 Task: Check the sale-to-list ratio of master bedroom in the last 5 years.
Action: Mouse moved to (809, 180)
Screenshot: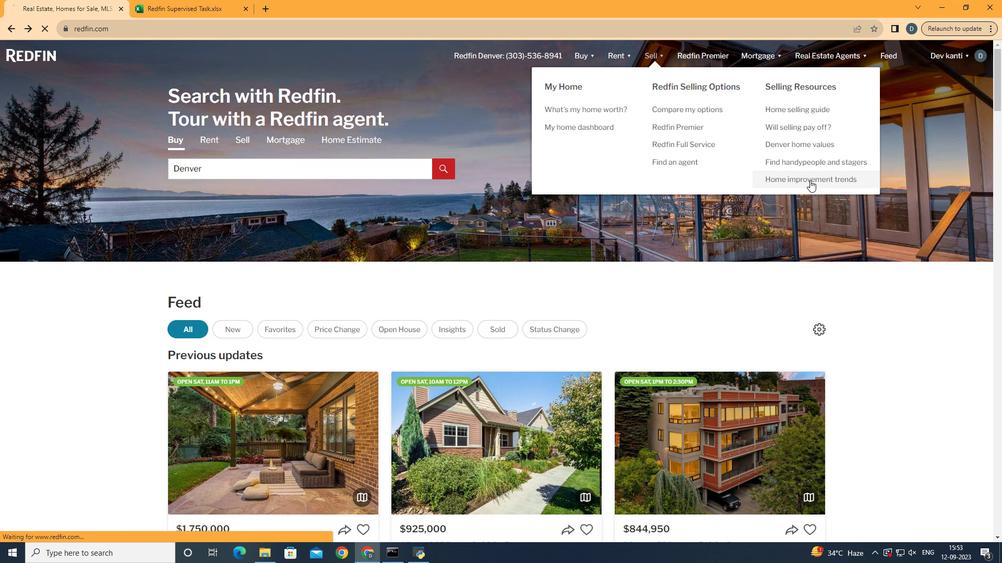 
Action: Mouse pressed left at (809, 180)
Screenshot: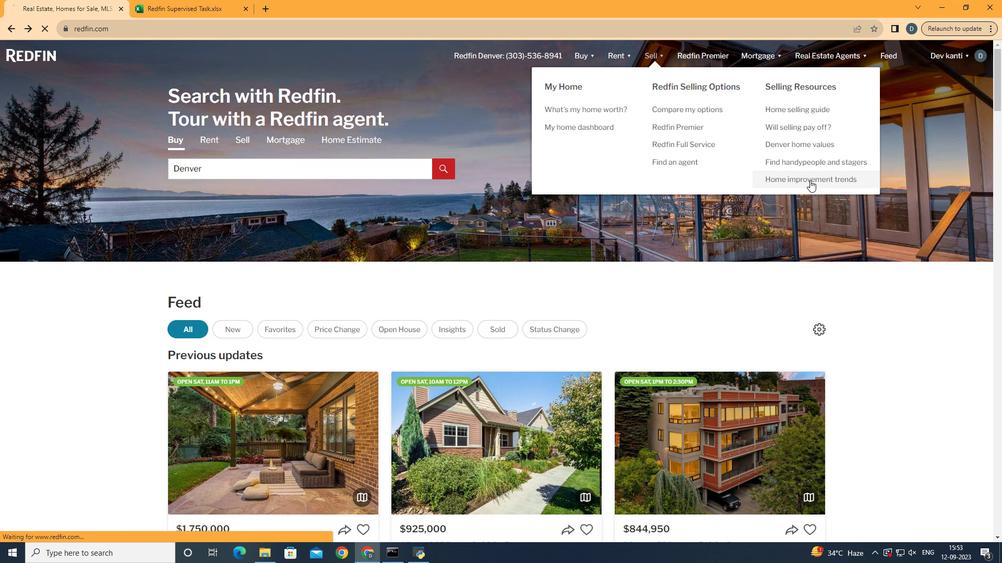 
Action: Mouse moved to (237, 203)
Screenshot: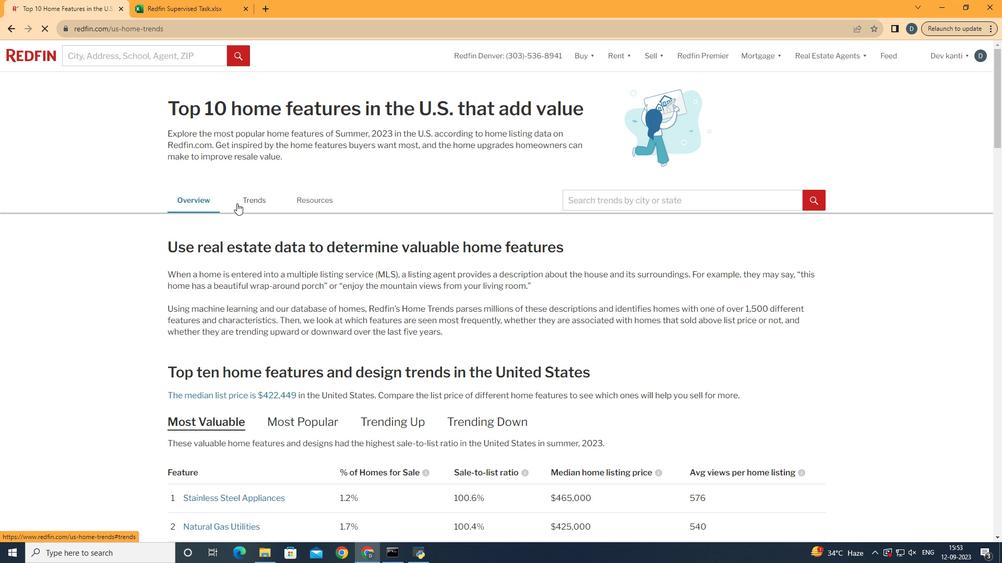 
Action: Mouse pressed left at (237, 203)
Screenshot: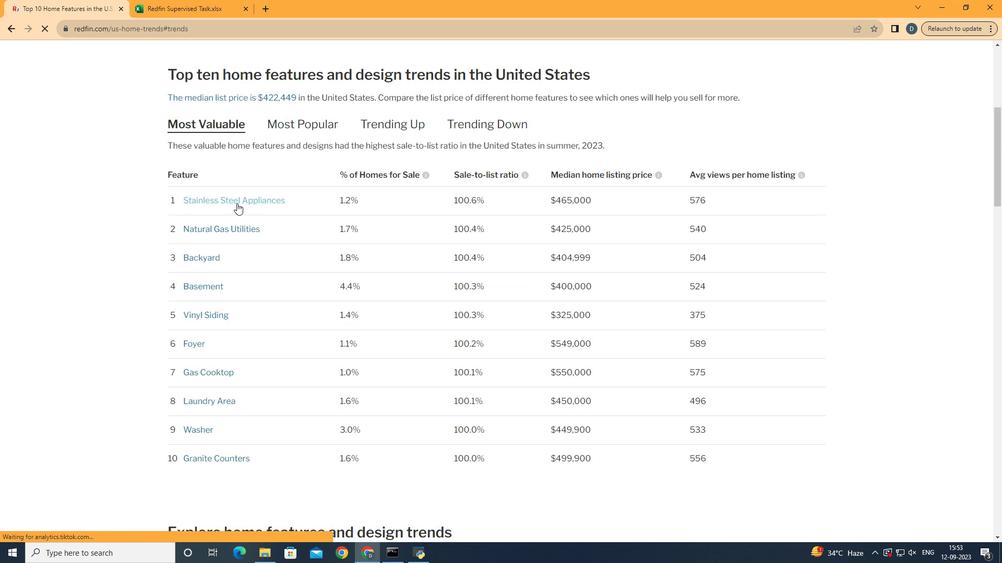 
Action: Mouse moved to (322, 300)
Screenshot: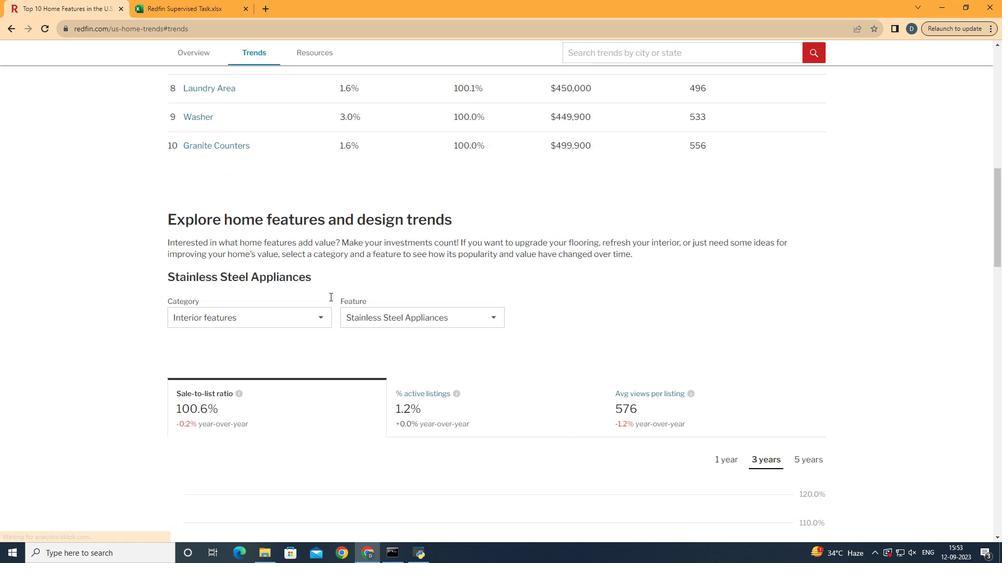 
Action: Mouse scrolled (322, 300) with delta (0, 0)
Screenshot: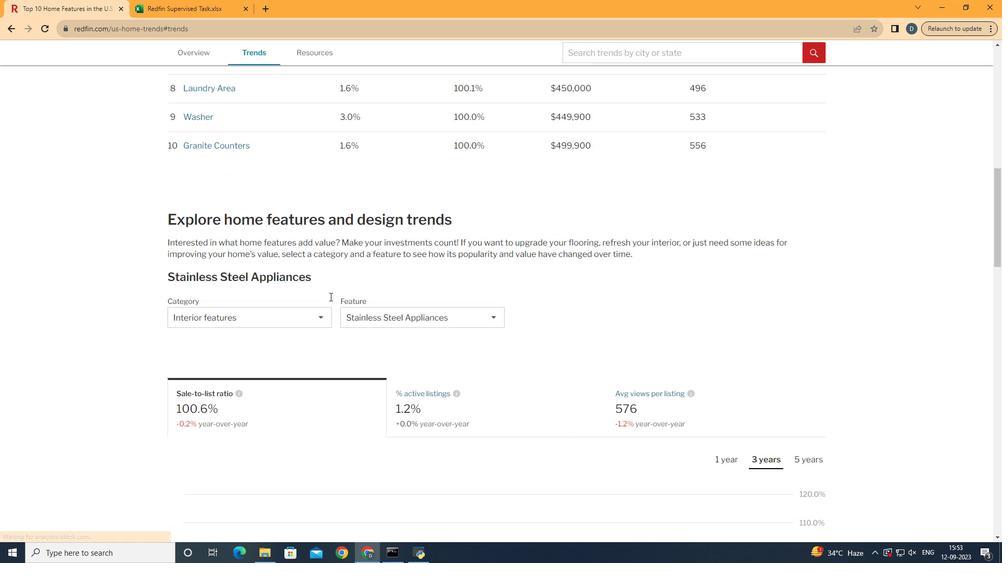
Action: Mouse moved to (322, 300)
Screenshot: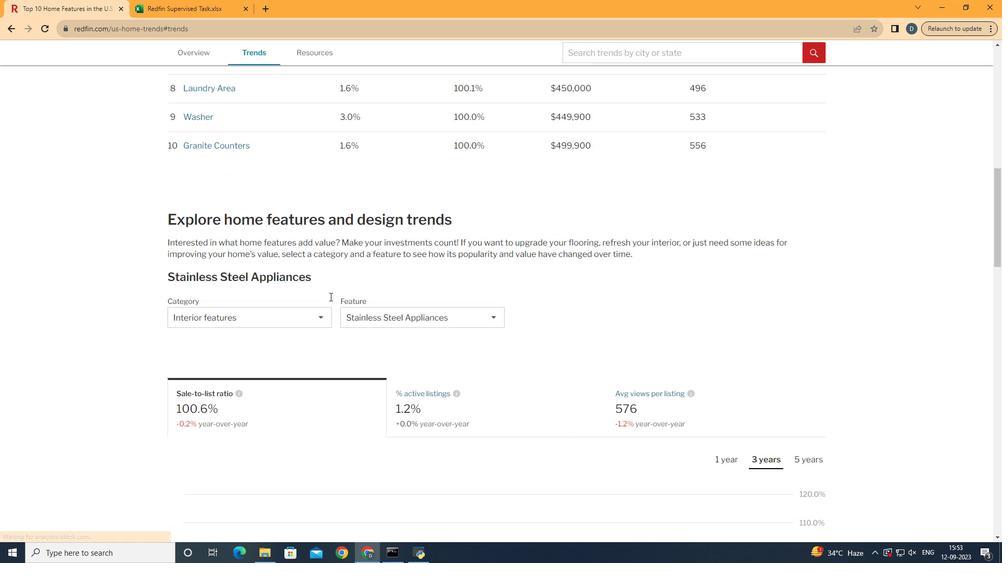 
Action: Mouse scrolled (322, 299) with delta (0, 0)
Screenshot: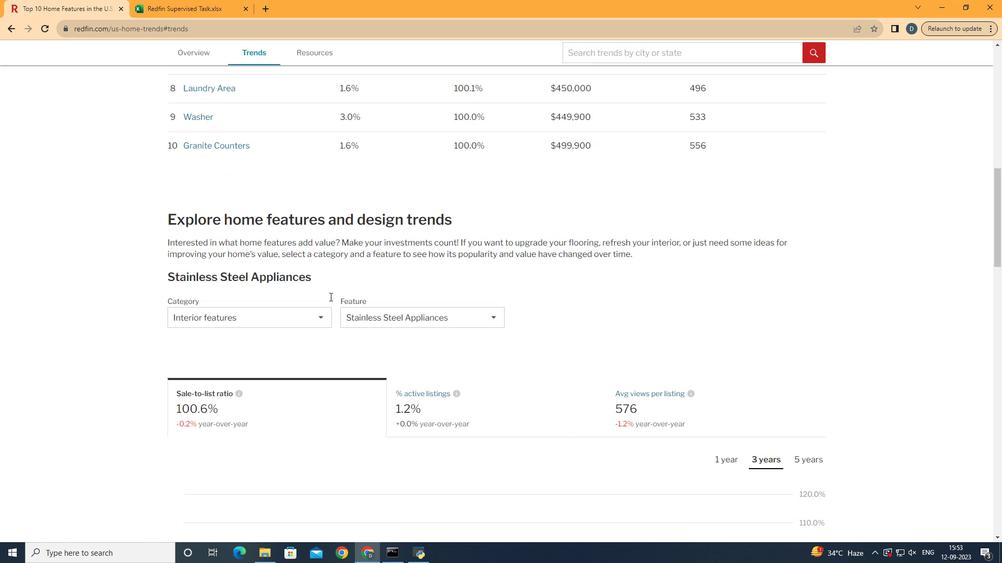 
Action: Mouse scrolled (322, 299) with delta (0, 0)
Screenshot: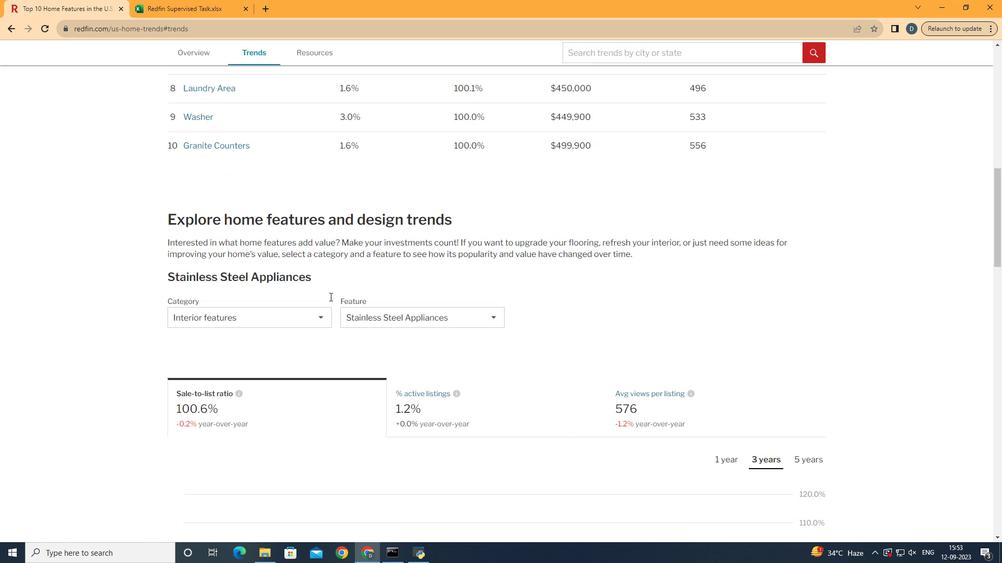 
Action: Mouse scrolled (322, 299) with delta (0, 0)
Screenshot: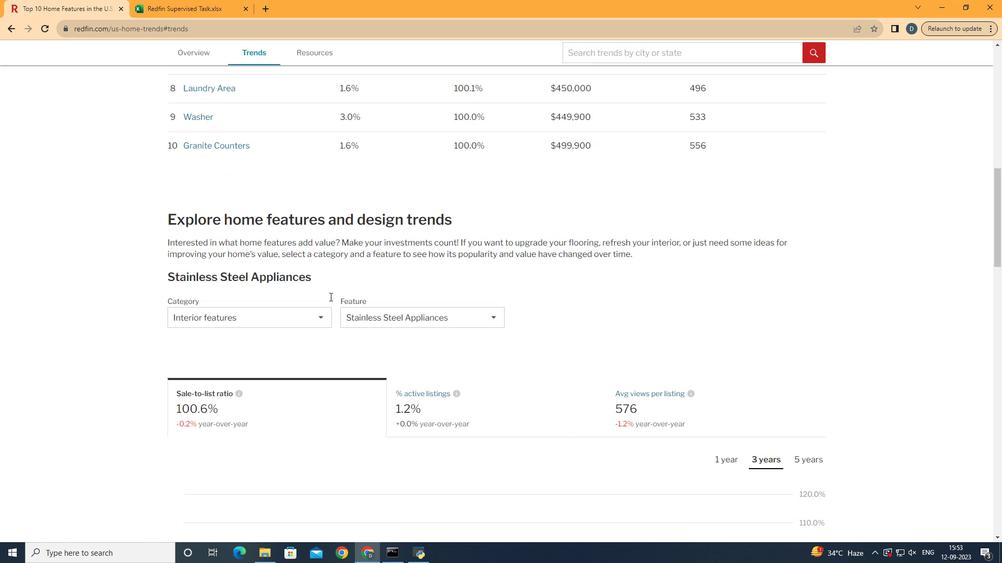
Action: Mouse scrolled (322, 299) with delta (0, 0)
Screenshot: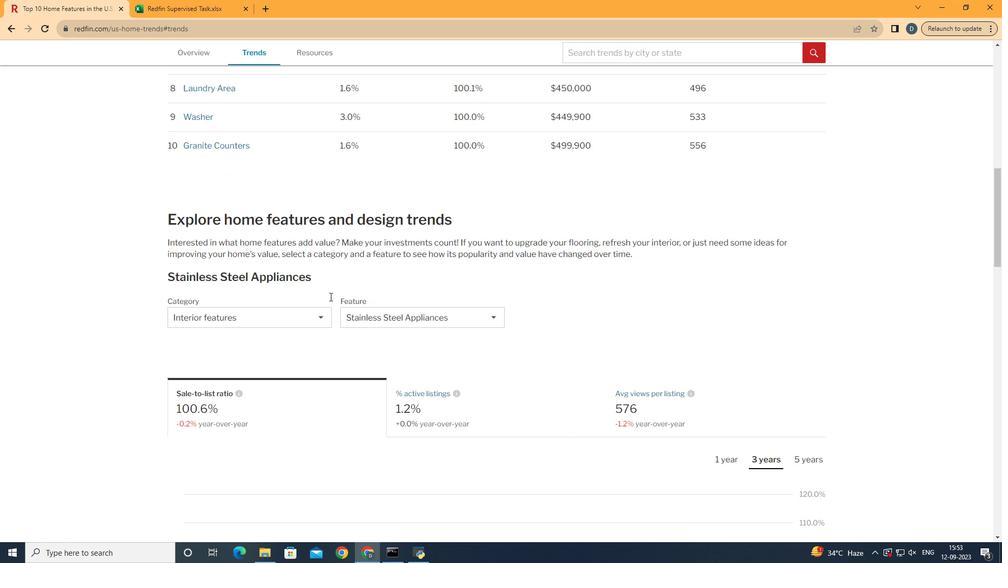 
Action: Mouse moved to (323, 300)
Screenshot: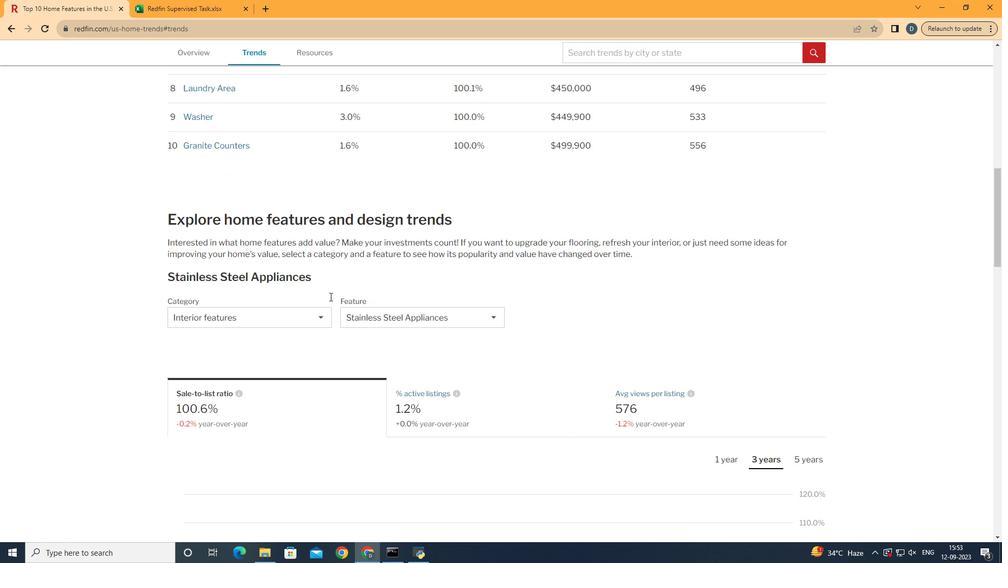 
Action: Mouse scrolled (323, 299) with delta (0, 0)
Screenshot: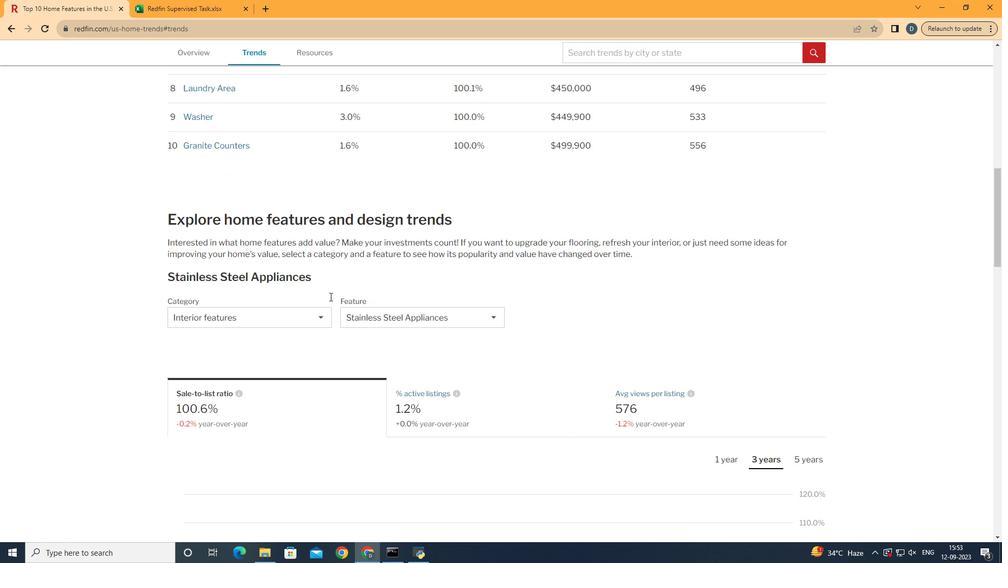 
Action: Mouse moved to (261, 319)
Screenshot: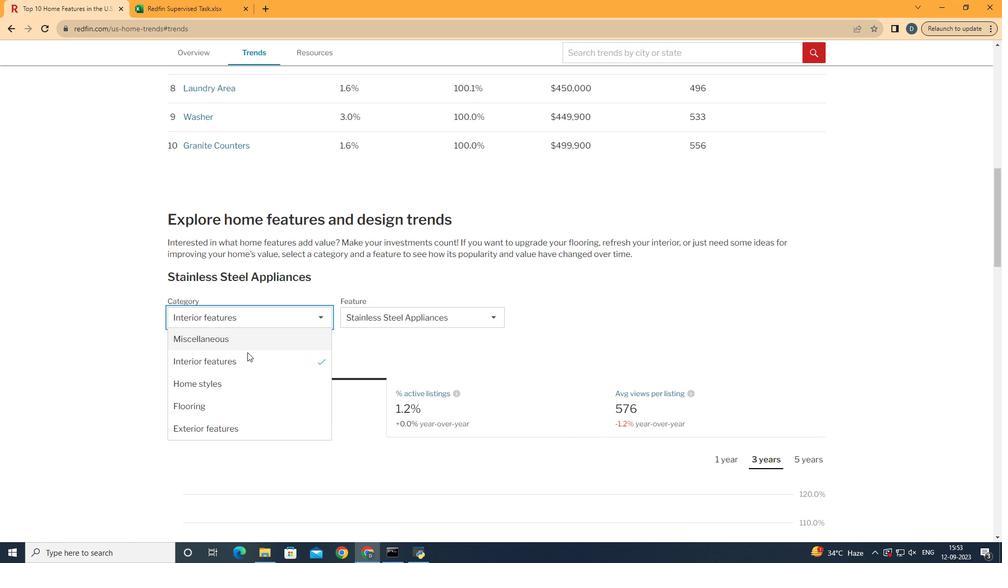 
Action: Mouse pressed left at (261, 319)
Screenshot: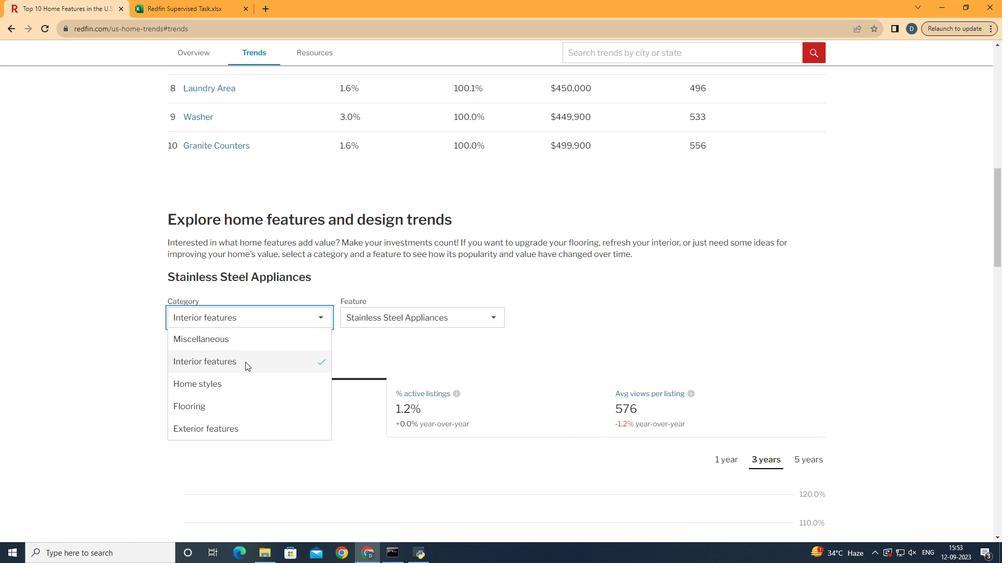 
Action: Mouse moved to (243, 370)
Screenshot: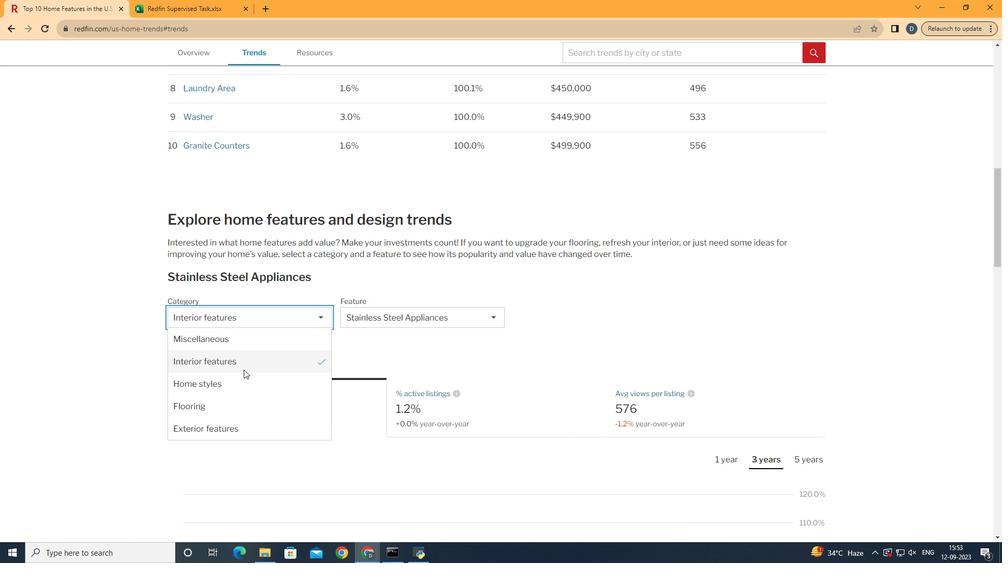 
Action: Mouse pressed left at (243, 370)
Screenshot: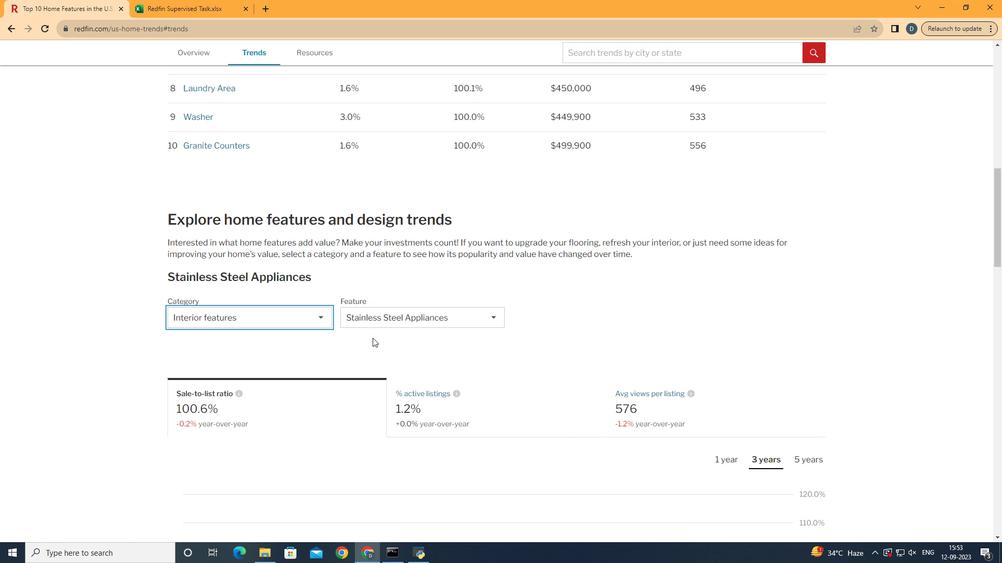 
Action: Mouse moved to (431, 317)
Screenshot: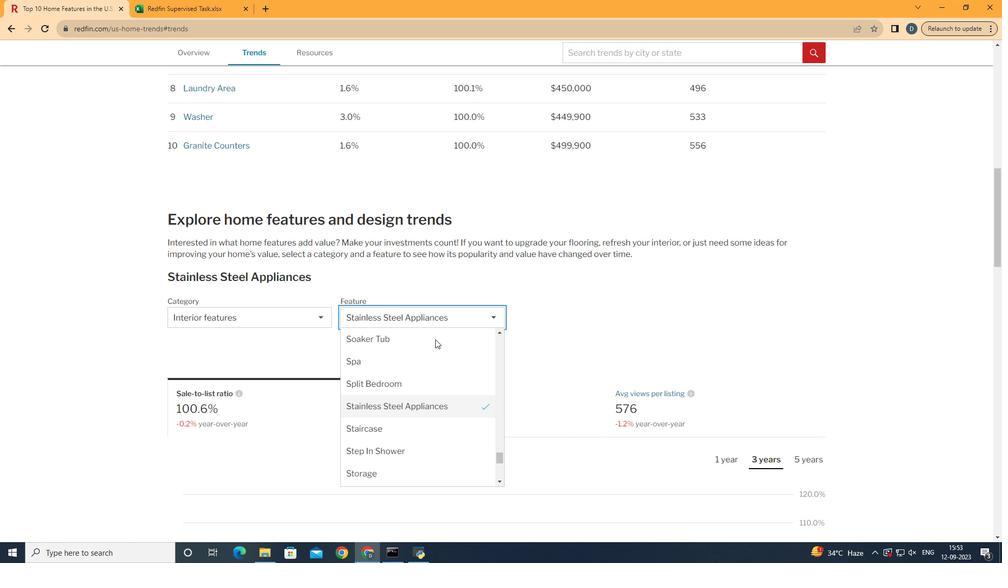 
Action: Mouse pressed left at (431, 317)
Screenshot: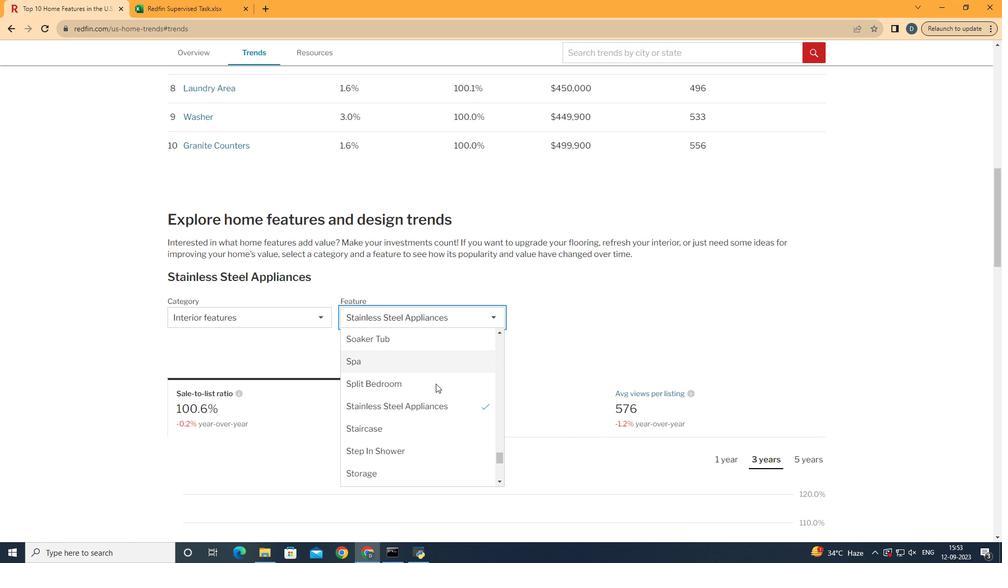 
Action: Mouse moved to (436, 390)
Screenshot: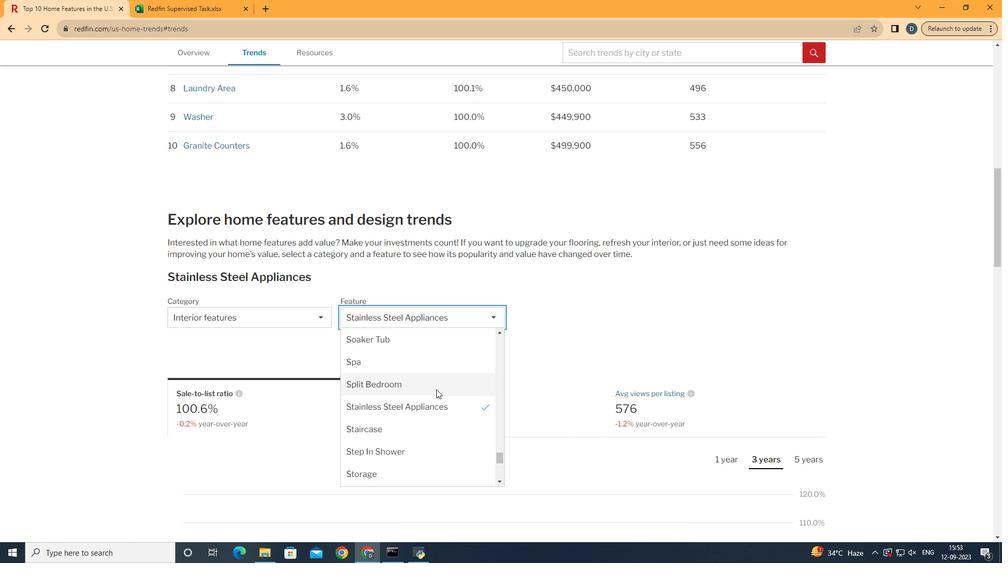 
Action: Mouse scrolled (436, 390) with delta (0, 0)
Screenshot: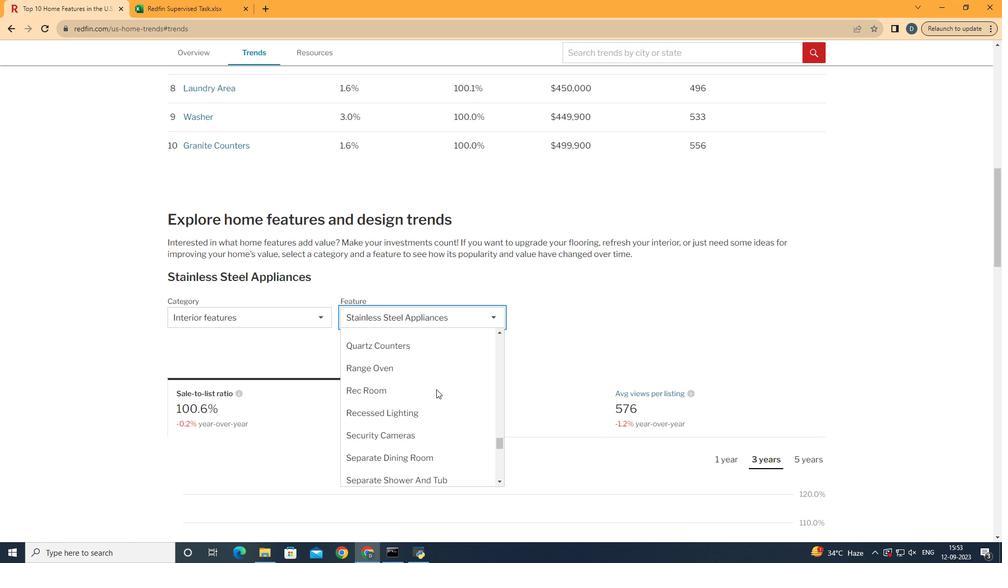 
Action: Mouse scrolled (436, 390) with delta (0, 0)
Screenshot: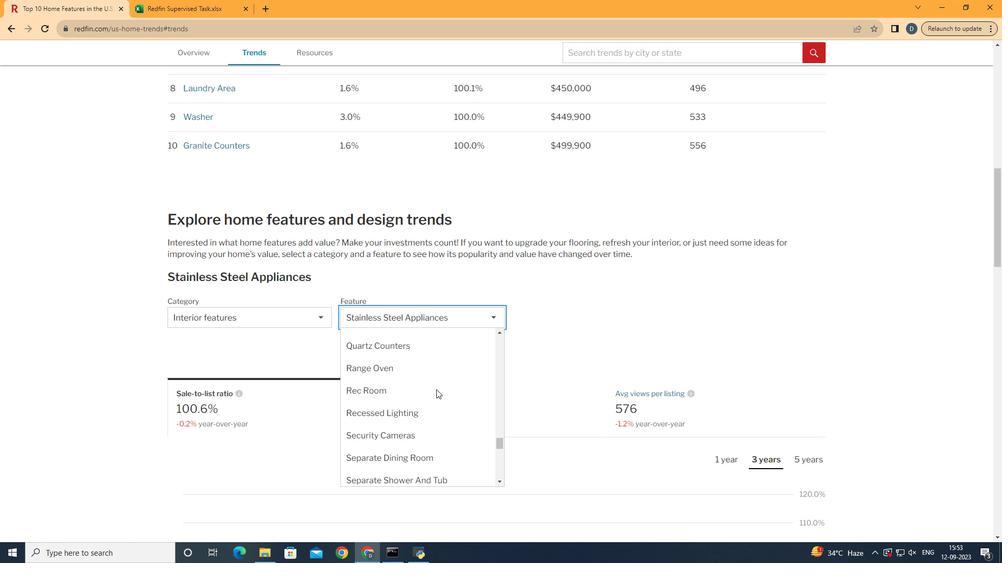 
Action: Mouse scrolled (436, 390) with delta (0, 0)
Screenshot: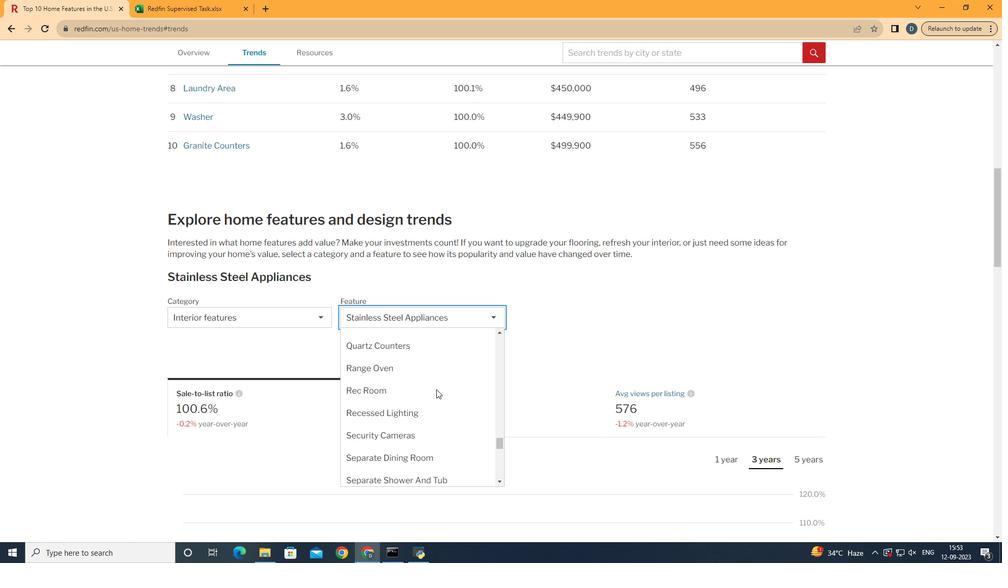 
Action: Mouse scrolled (436, 390) with delta (0, 0)
Screenshot: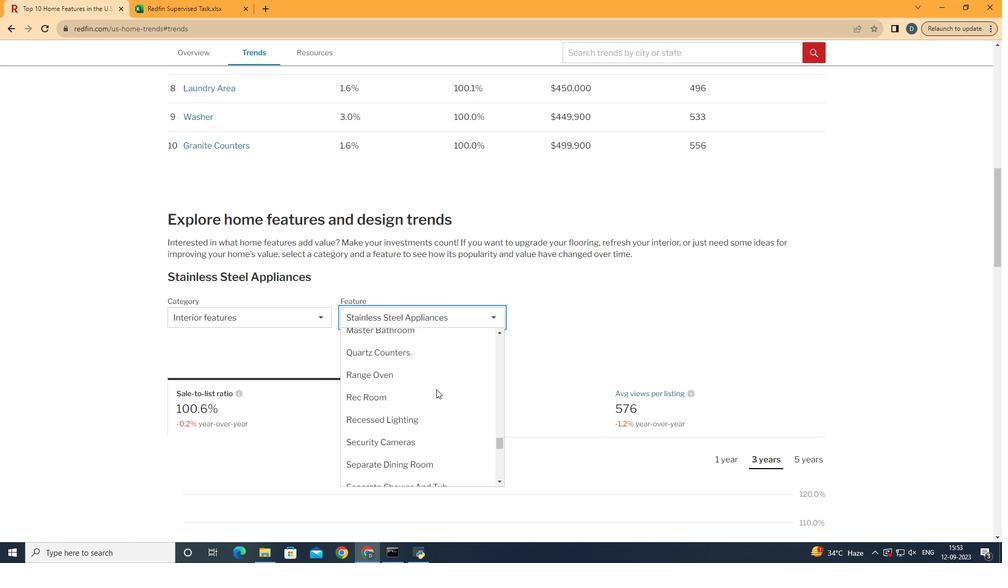 
Action: Mouse moved to (436, 390)
Screenshot: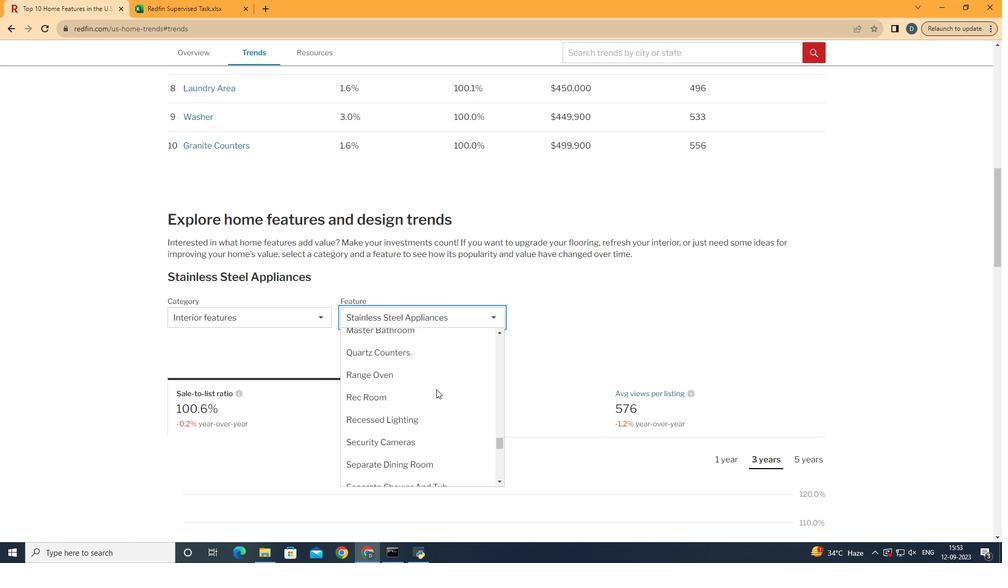 
Action: Mouse scrolled (436, 390) with delta (0, 0)
Screenshot: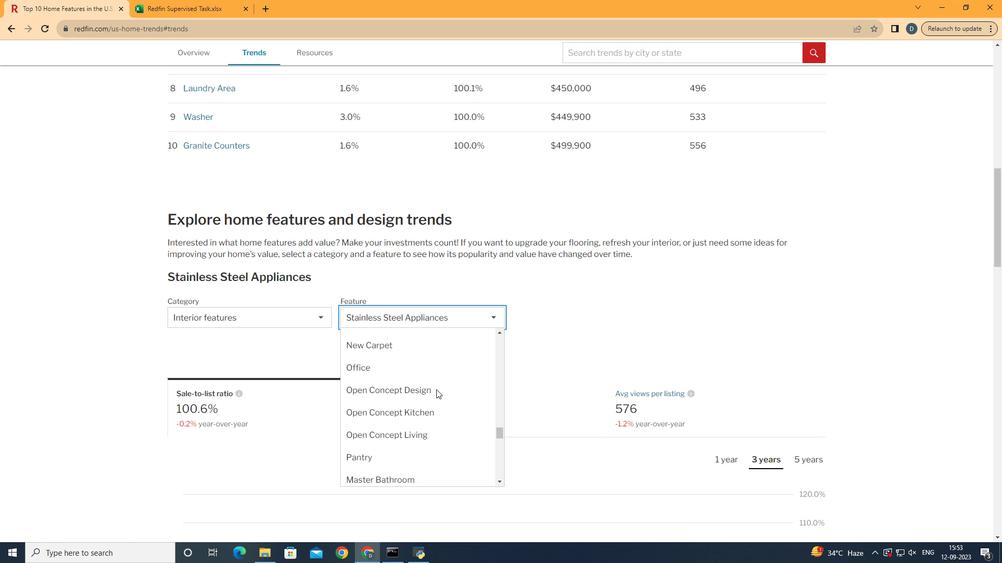 
Action: Mouse scrolled (436, 390) with delta (0, 0)
Screenshot: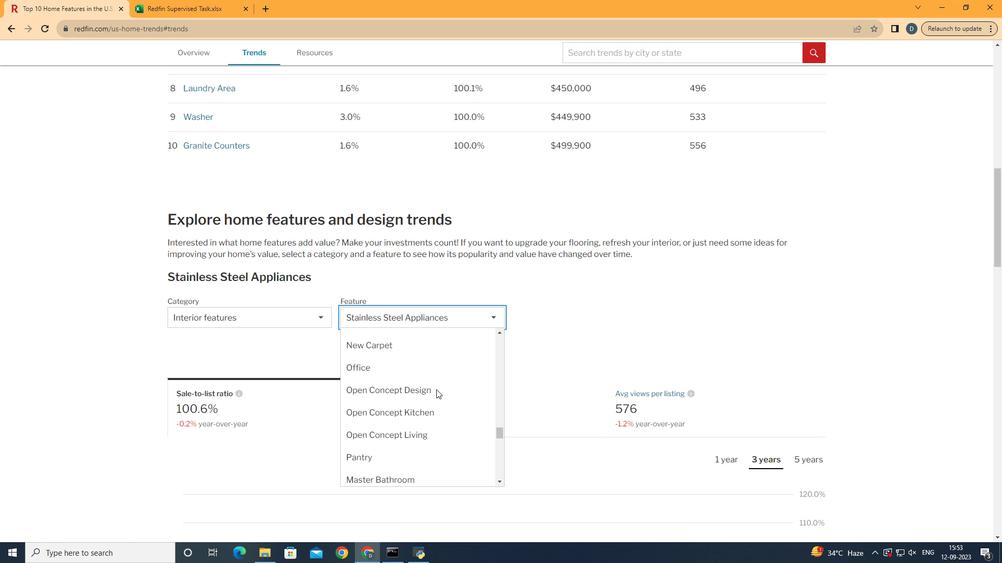 
Action: Mouse scrolled (436, 390) with delta (0, 0)
Screenshot: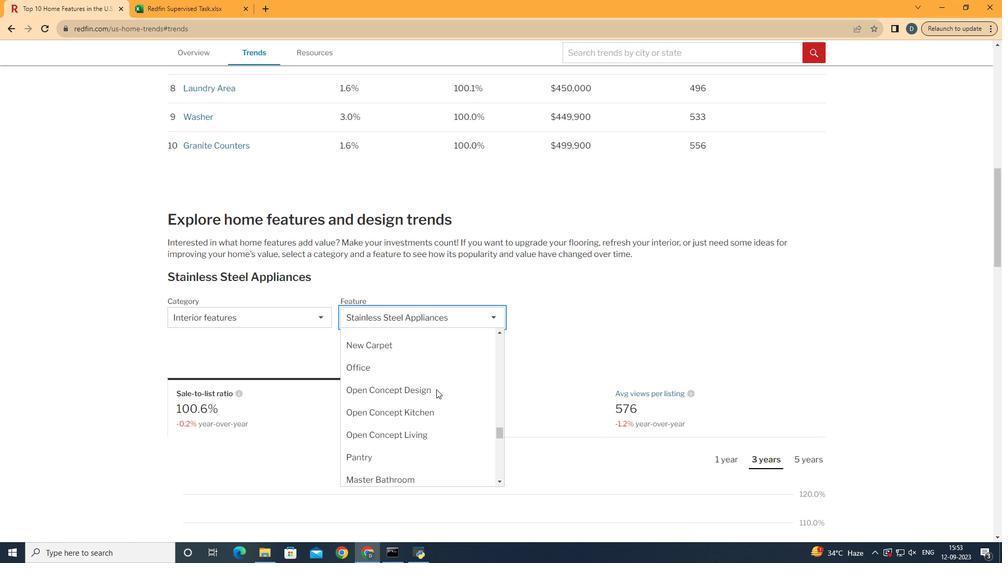 
Action: Mouse moved to (434, 389)
Screenshot: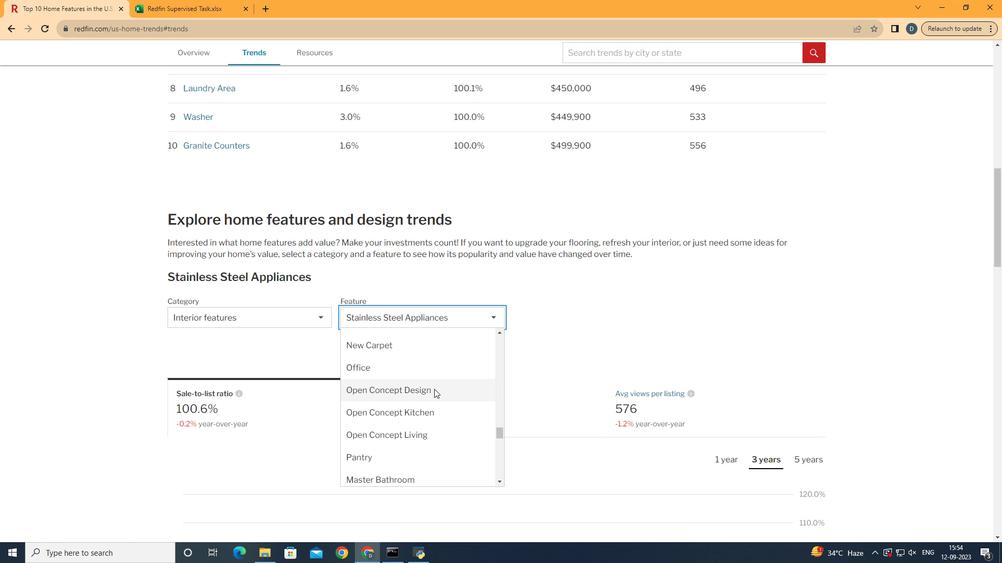 
Action: Mouse scrolled (434, 390) with delta (0, 0)
Screenshot: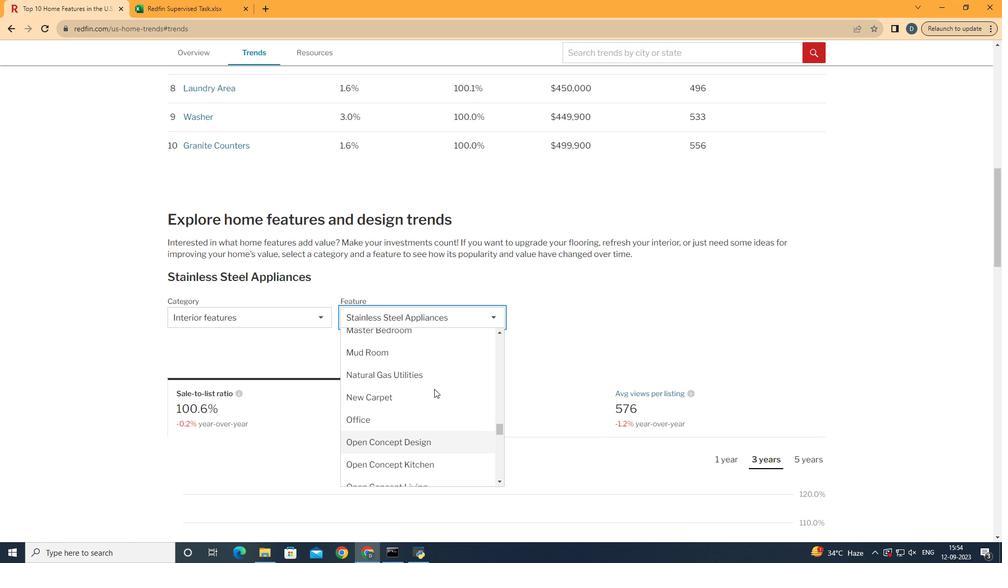 
Action: Mouse moved to (437, 421)
Screenshot: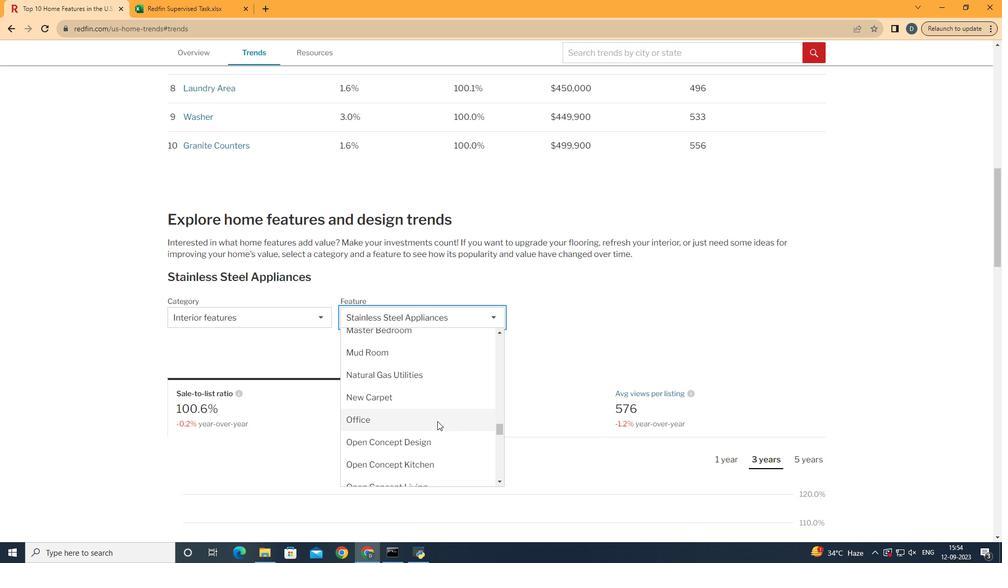 
Action: Mouse scrolled (437, 422) with delta (0, 0)
Screenshot: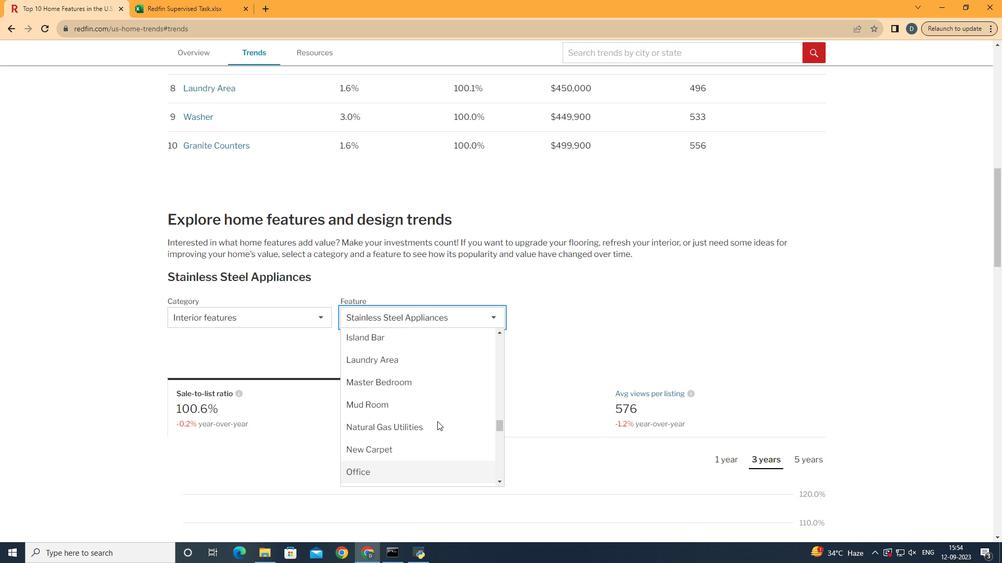
Action: Mouse moved to (446, 373)
Screenshot: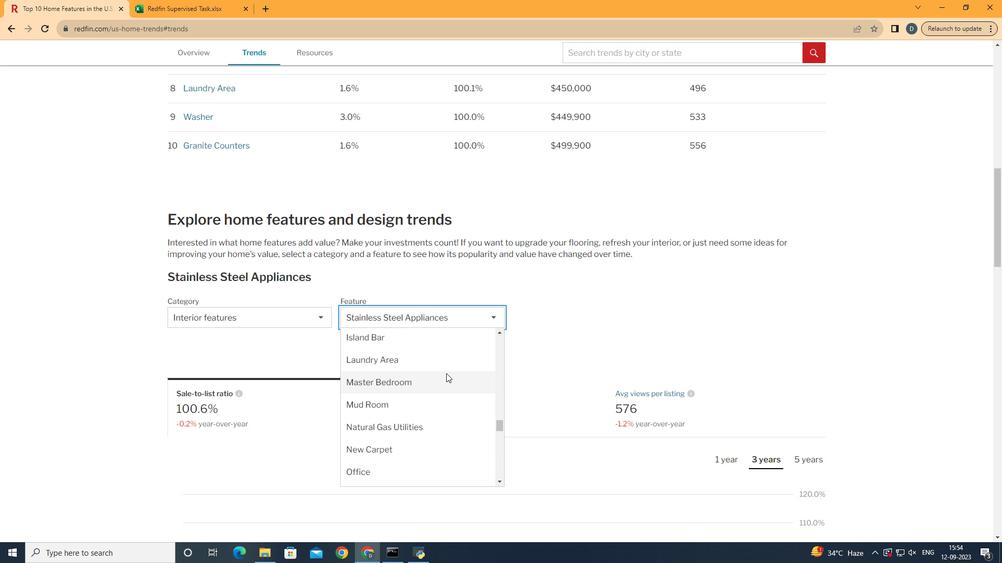 
Action: Mouse pressed left at (446, 373)
Screenshot: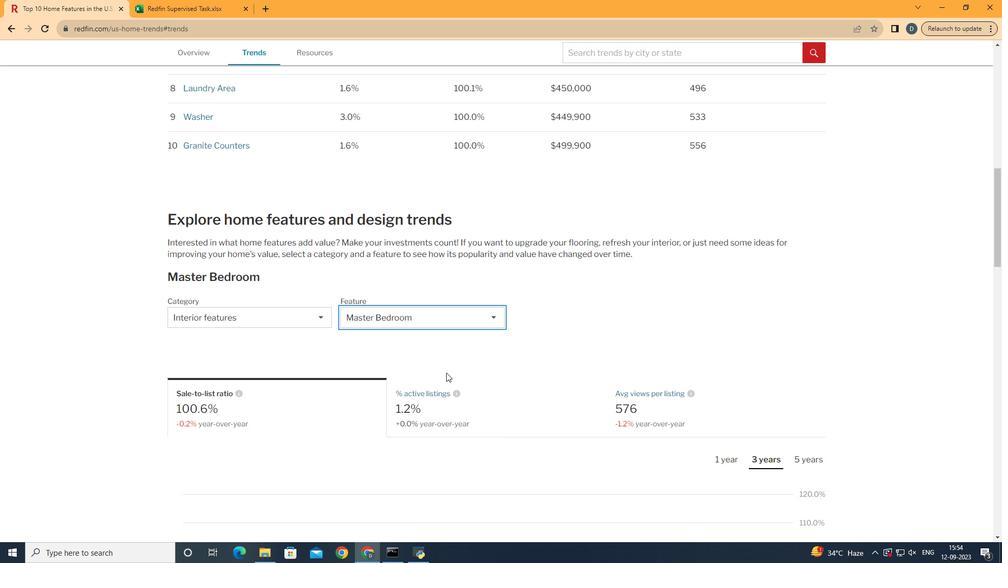 
Action: Mouse moved to (316, 413)
Screenshot: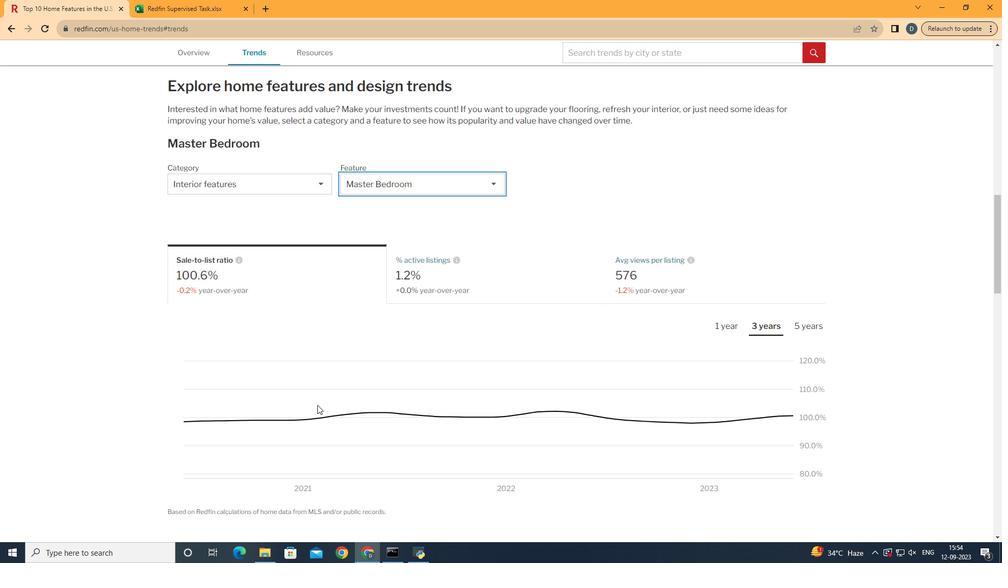
Action: Mouse scrolled (316, 413) with delta (0, 0)
Screenshot: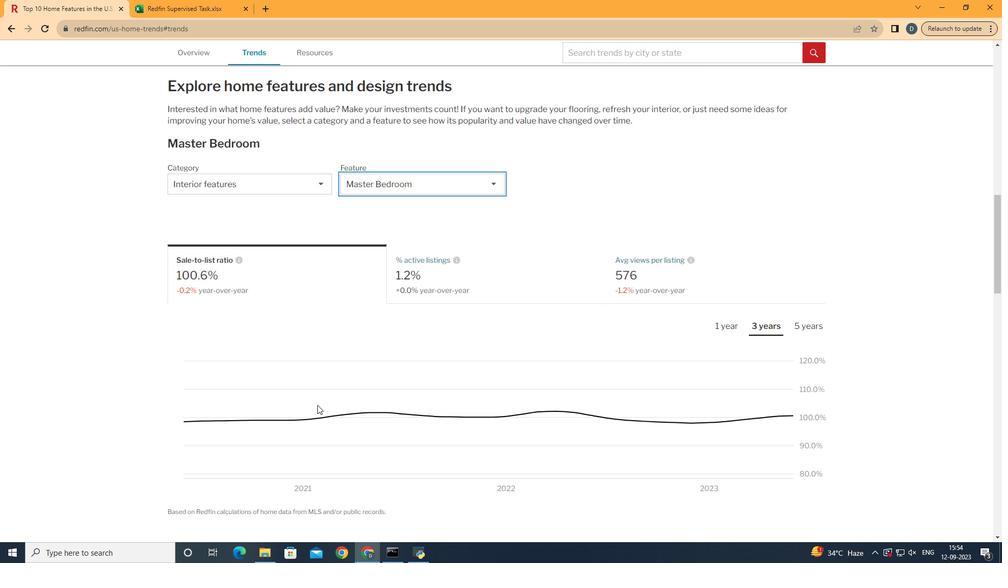 
Action: Mouse moved to (314, 414)
Screenshot: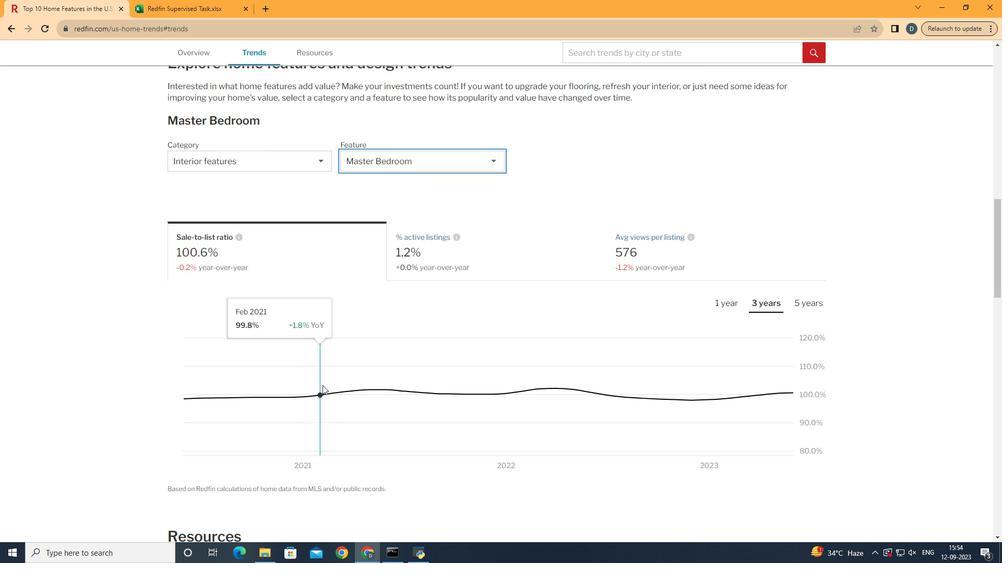 
Action: Mouse scrolled (314, 413) with delta (0, 0)
Screenshot: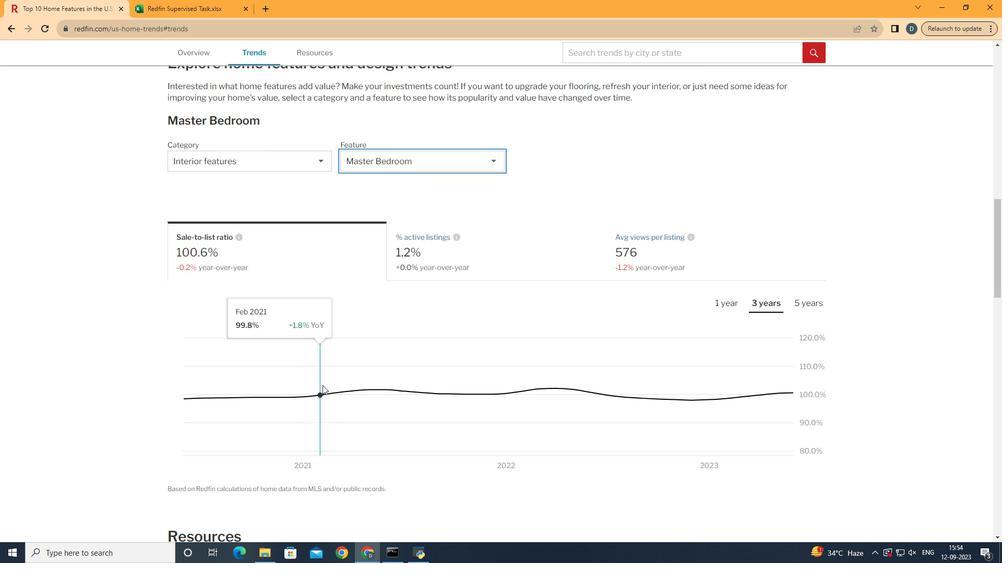 
Action: Mouse scrolled (314, 413) with delta (0, 0)
Screenshot: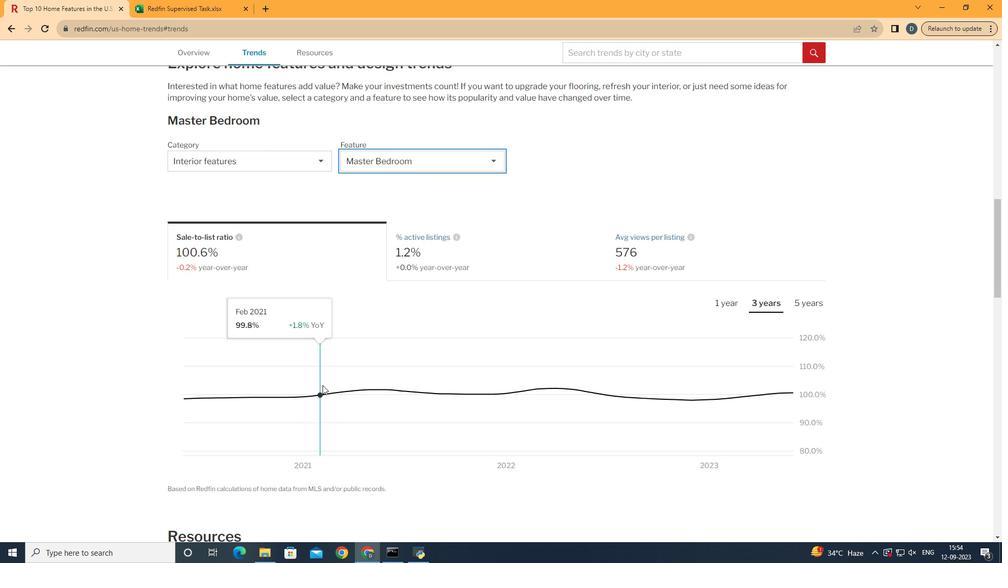 
Action: Mouse moved to (342, 260)
Screenshot: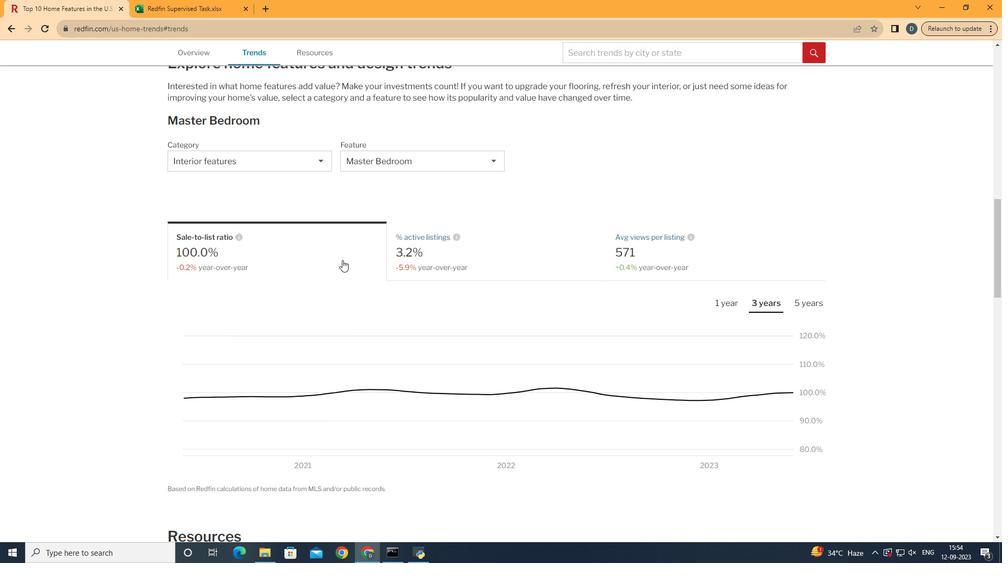 
Action: Mouse pressed left at (342, 260)
Screenshot: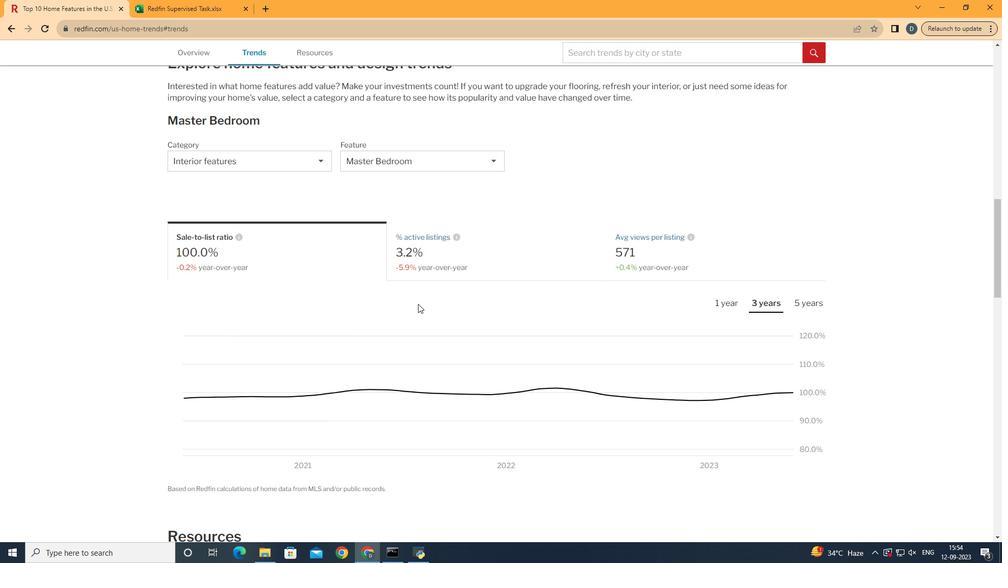 
Action: Mouse moved to (818, 304)
Screenshot: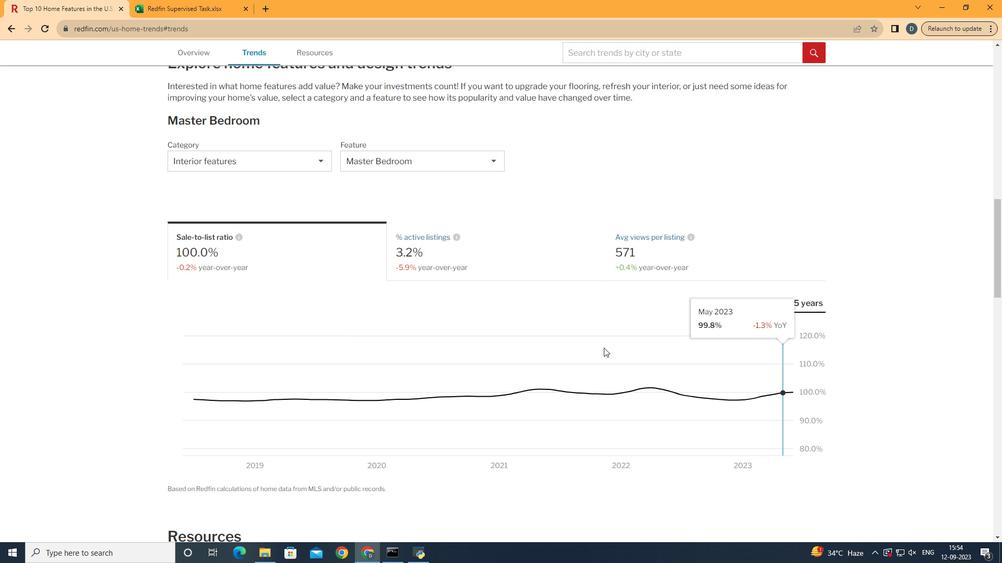 
Action: Mouse pressed left at (818, 304)
Screenshot: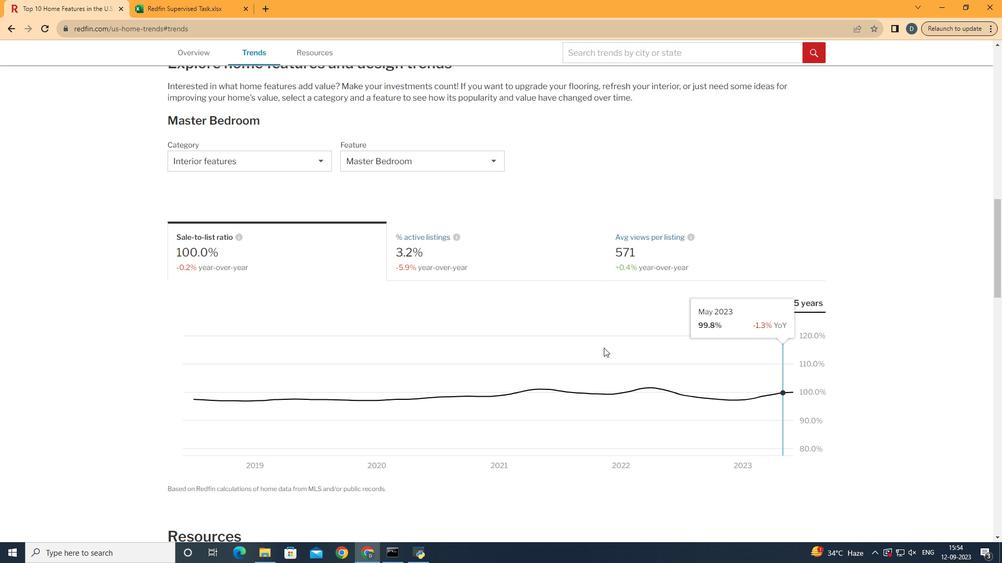 
Action: Mouse moved to (787, 418)
Screenshot: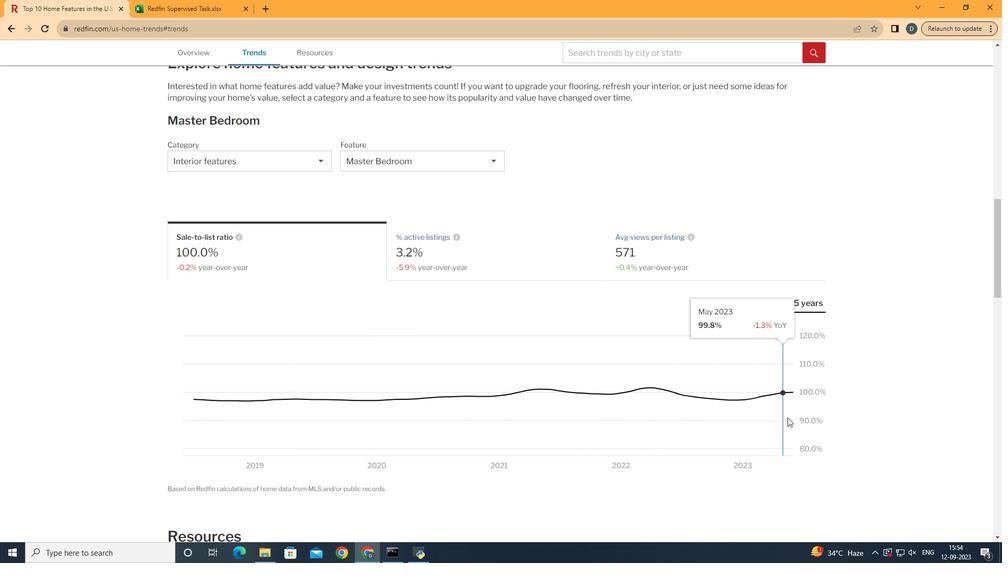 
